 Task: Create a due date automation trigger when advanced on, on the tuesday of the week before a card is due add dates due this month at 11:00 AM.
Action: Mouse moved to (871, 251)
Screenshot: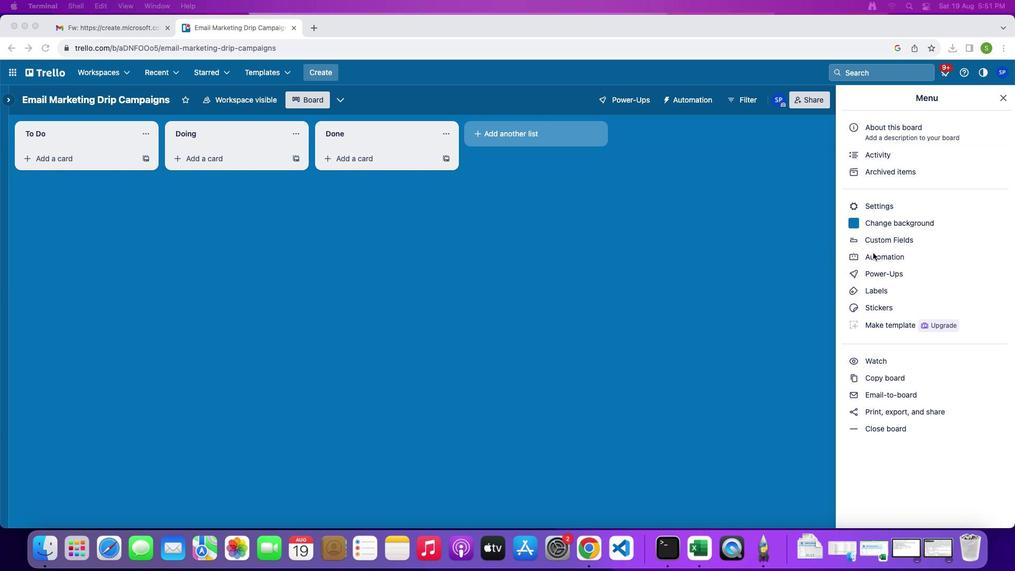 
Action: Mouse pressed left at (871, 251)
Screenshot: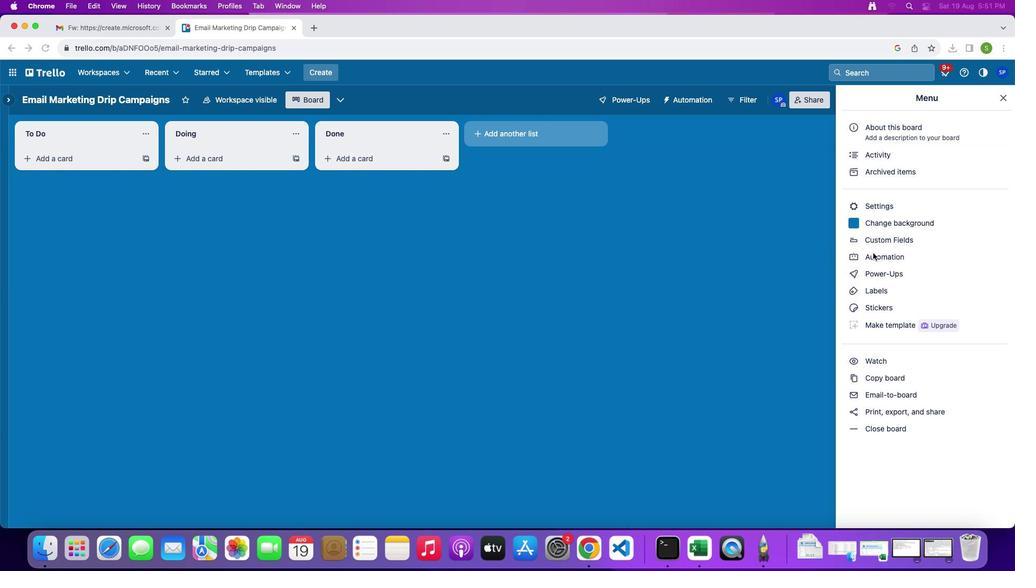 
Action: Mouse pressed left at (871, 251)
Screenshot: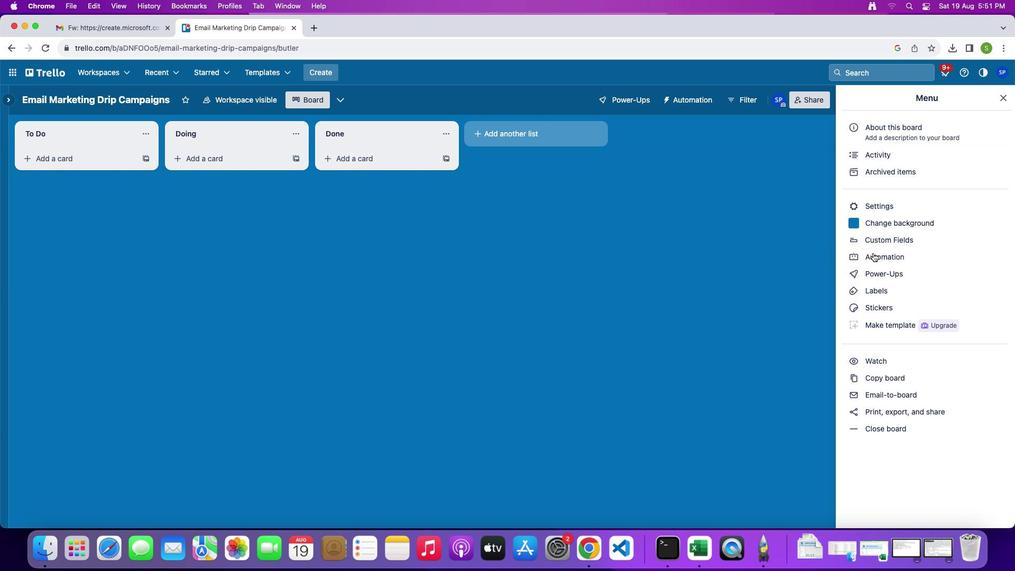 
Action: Mouse moved to (51, 233)
Screenshot: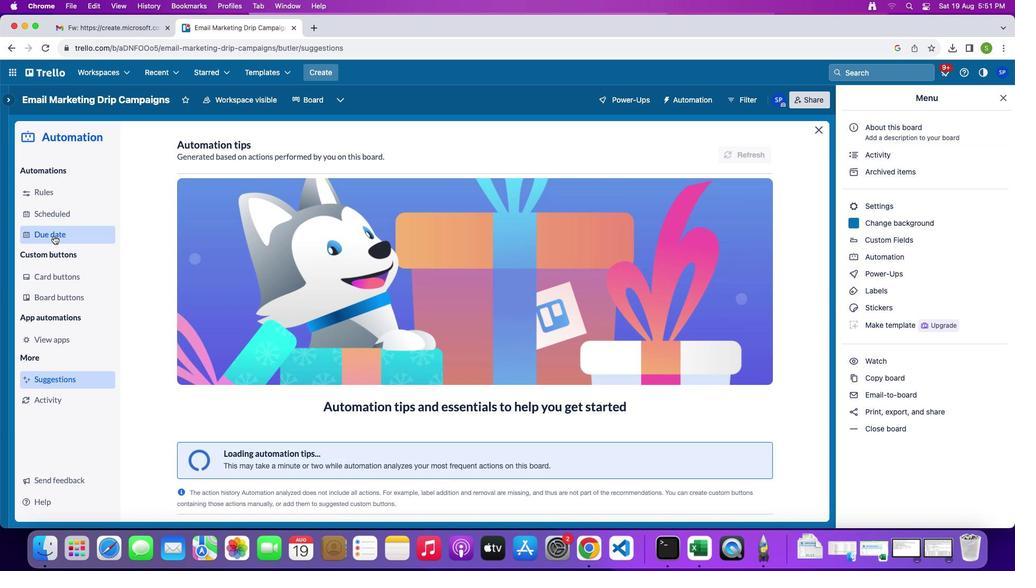 
Action: Mouse pressed left at (51, 233)
Screenshot: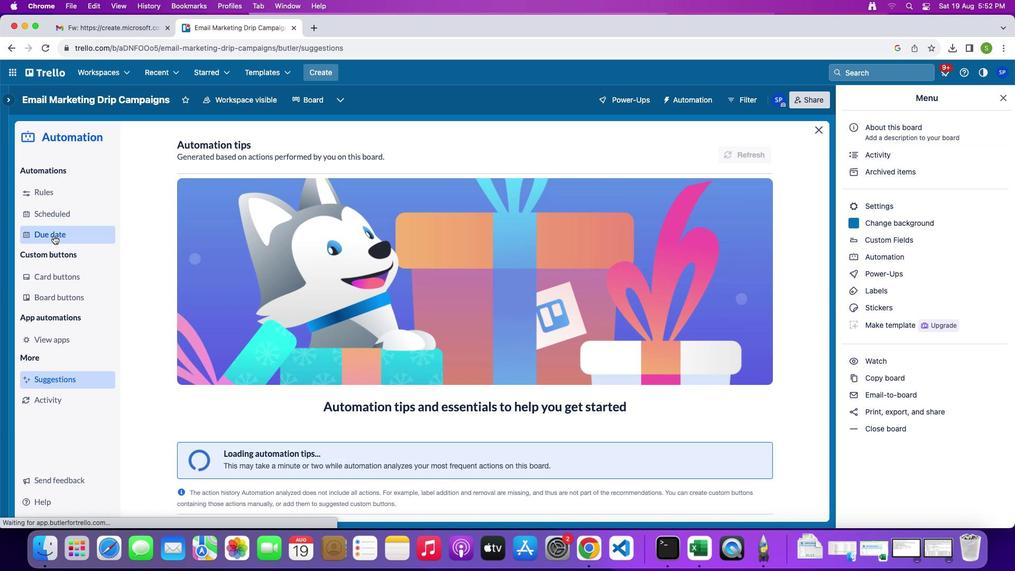 
Action: Mouse moved to (717, 152)
Screenshot: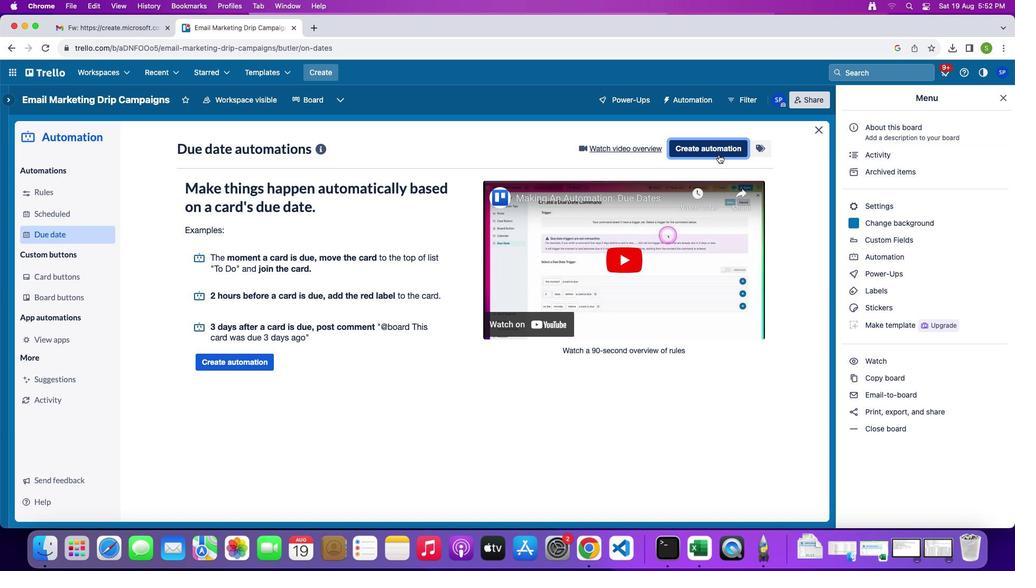 
Action: Mouse pressed left at (717, 152)
Screenshot: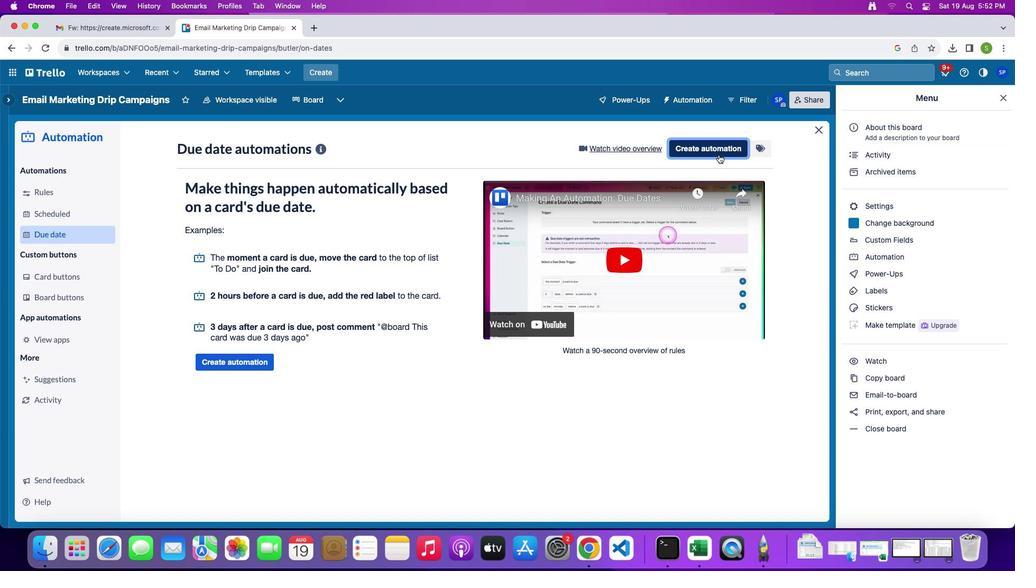 
Action: Mouse moved to (407, 248)
Screenshot: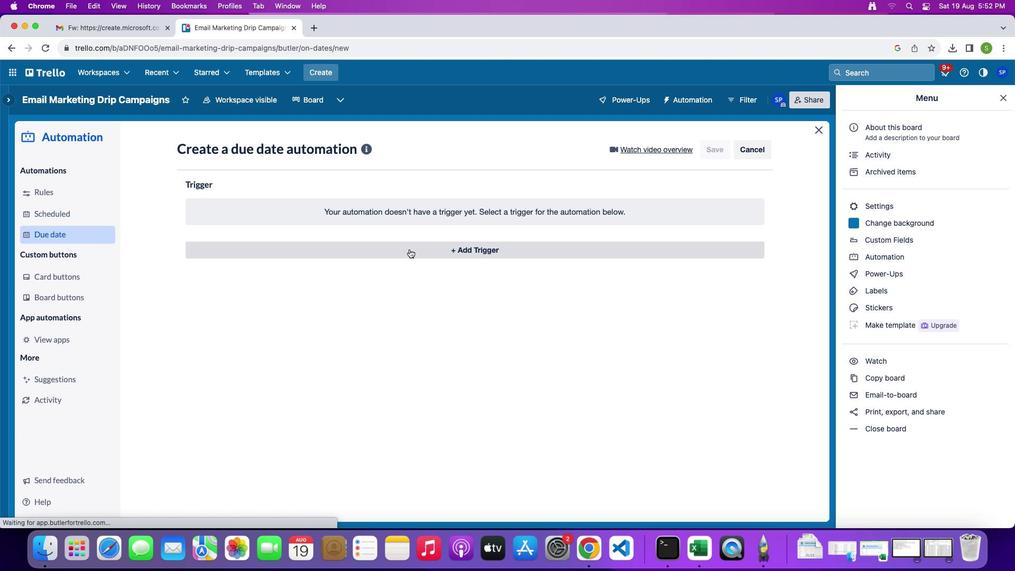 
Action: Mouse pressed left at (407, 248)
Screenshot: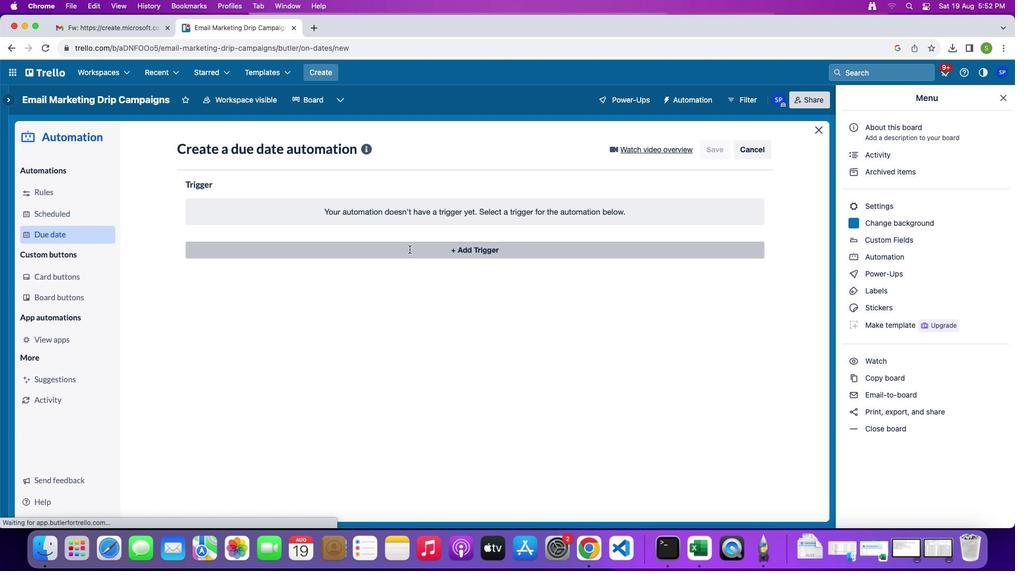
Action: Mouse moved to (231, 439)
Screenshot: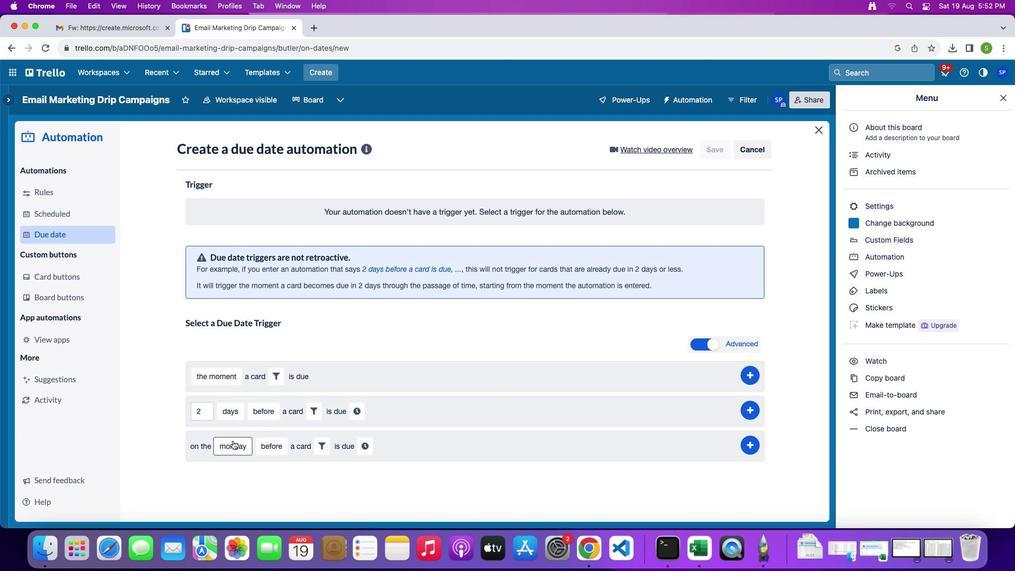 
Action: Mouse pressed left at (231, 439)
Screenshot: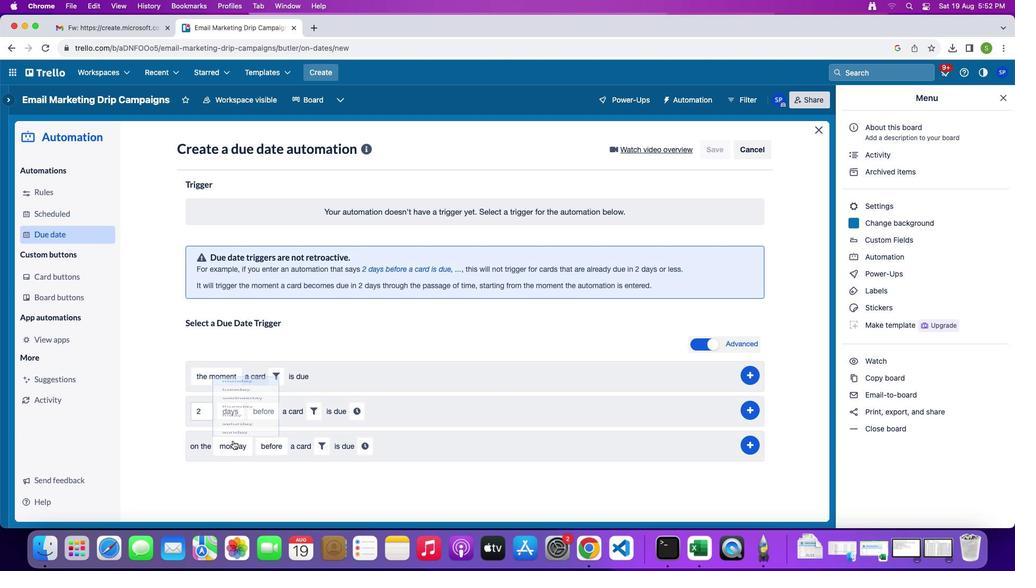 
Action: Mouse moved to (250, 320)
Screenshot: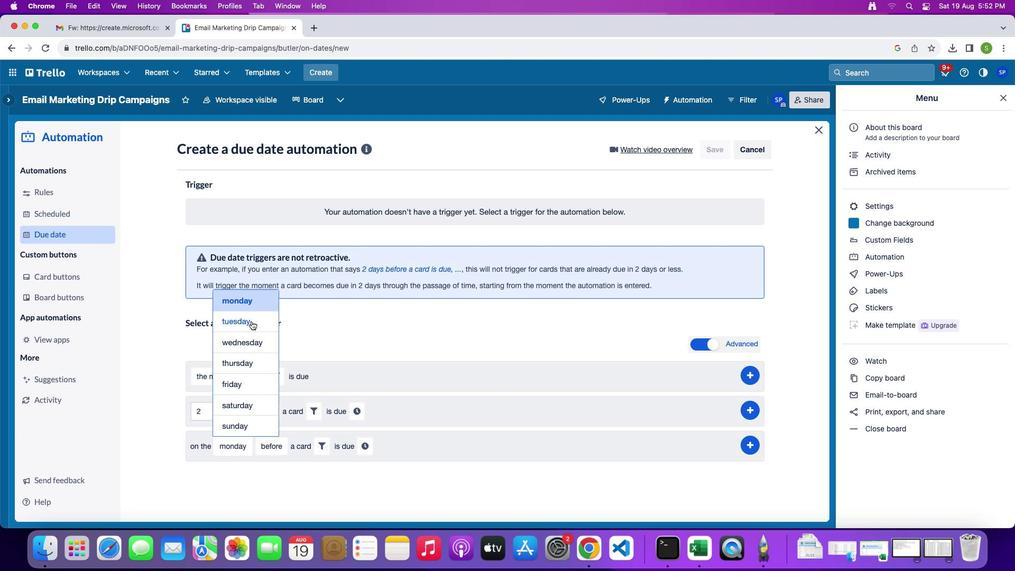 
Action: Mouse pressed left at (250, 320)
Screenshot: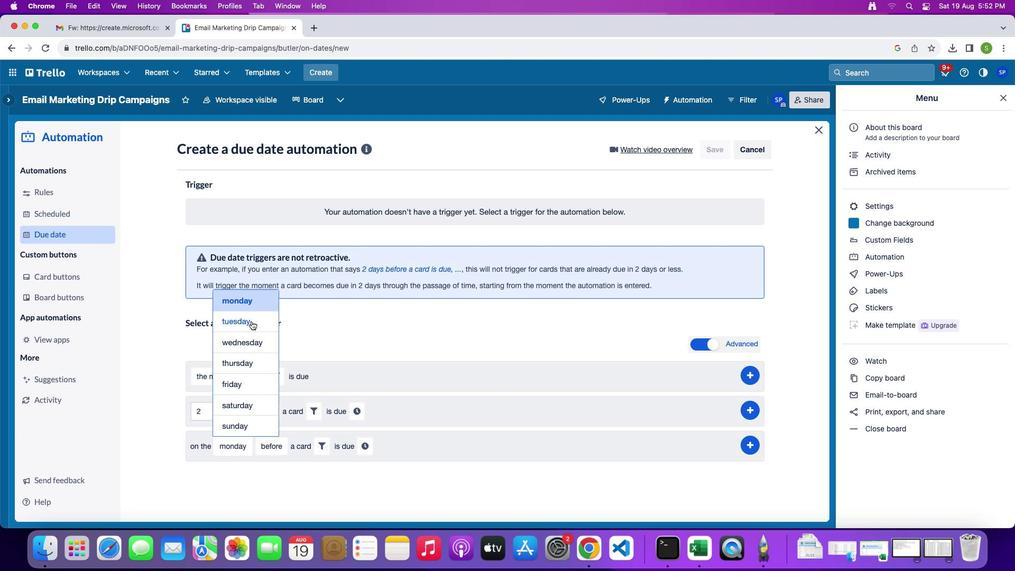 
Action: Mouse moved to (263, 447)
Screenshot: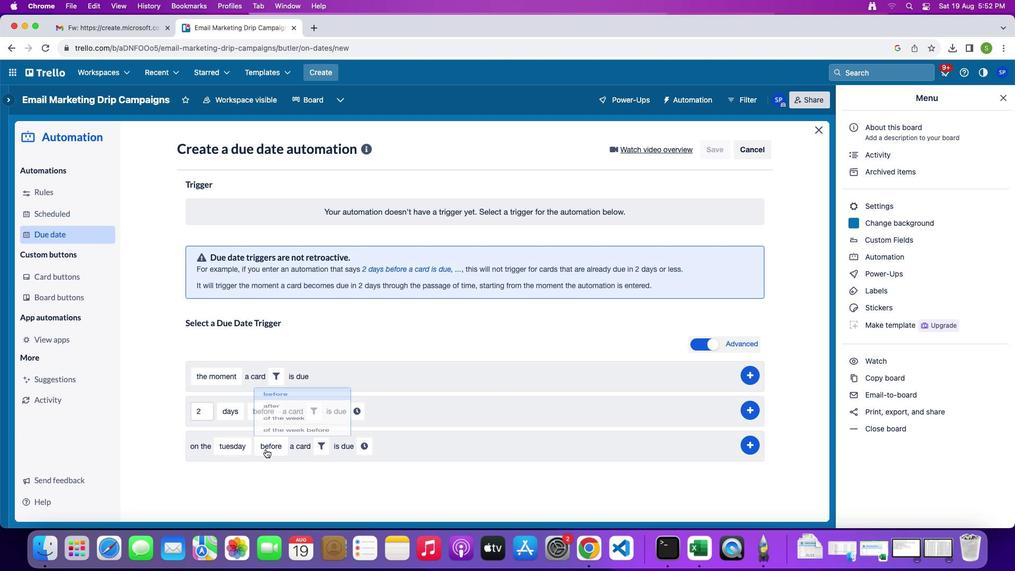 
Action: Mouse pressed left at (263, 447)
Screenshot: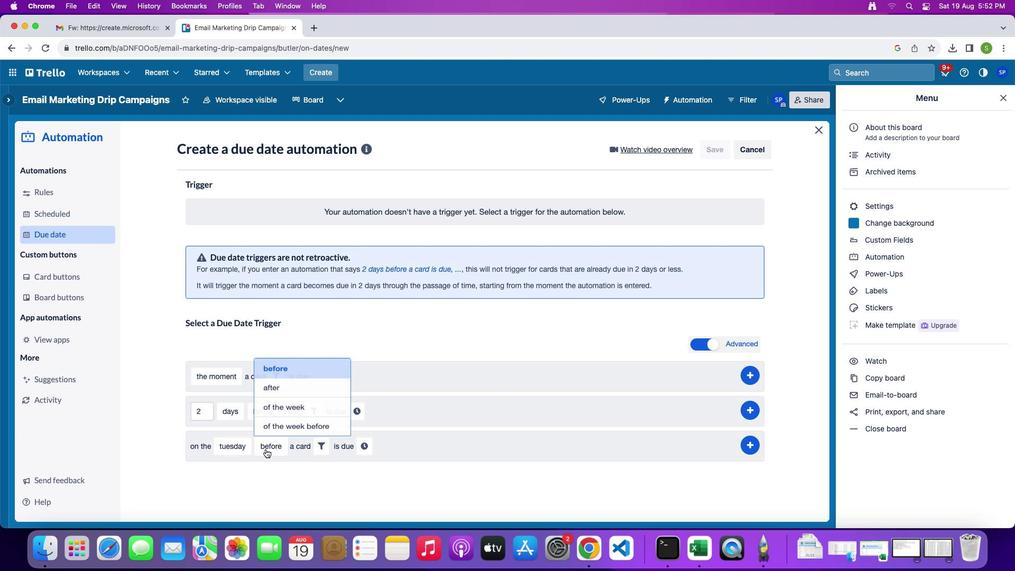 
Action: Mouse moved to (269, 428)
Screenshot: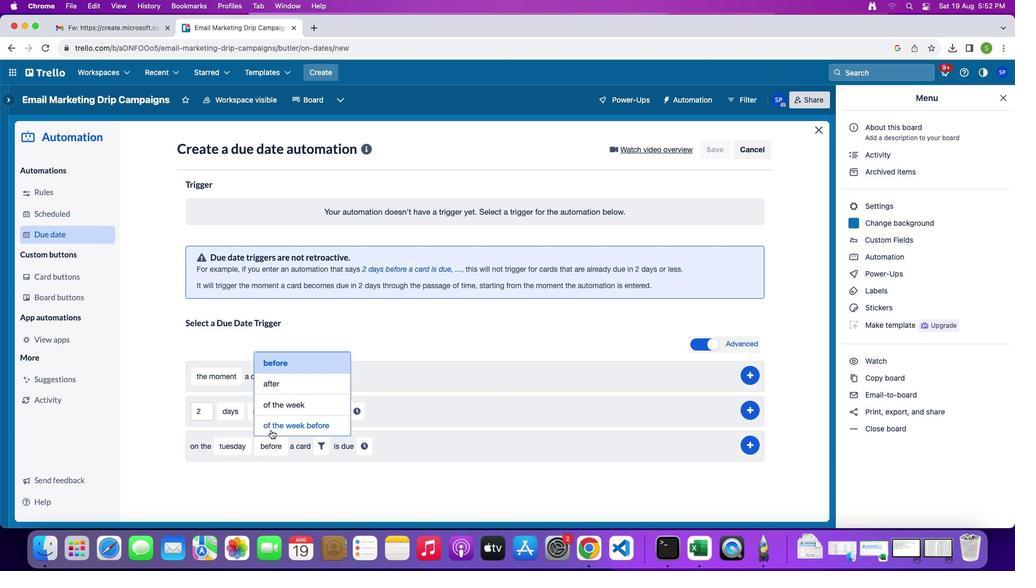 
Action: Mouse pressed left at (269, 428)
Screenshot: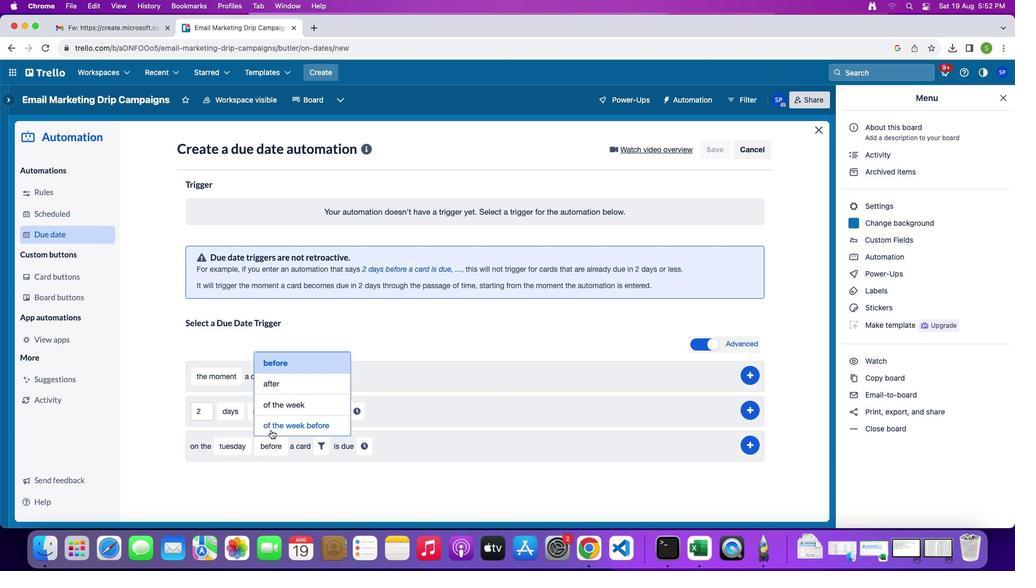 
Action: Mouse moved to (356, 442)
Screenshot: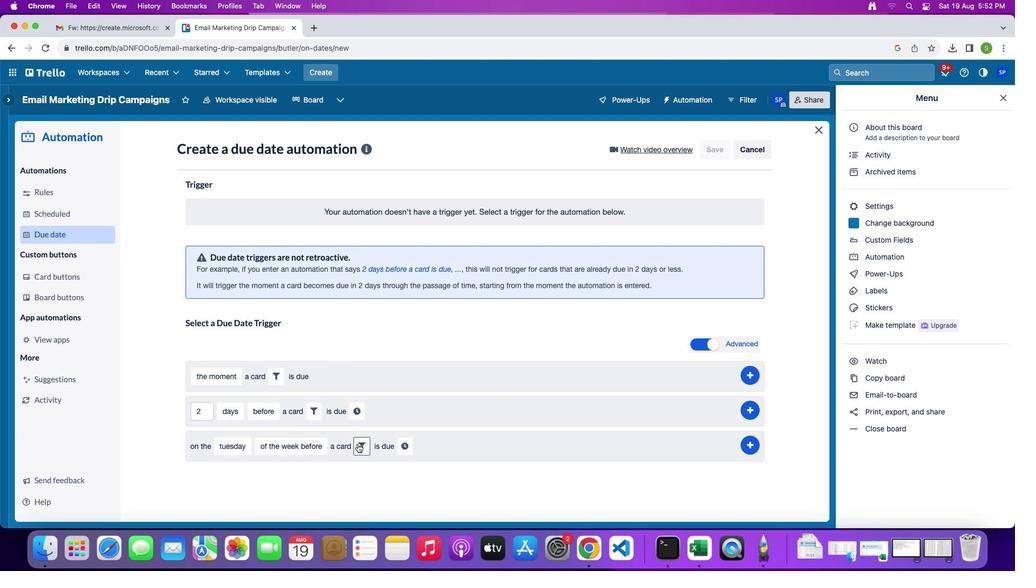 
Action: Mouse pressed left at (356, 442)
Screenshot: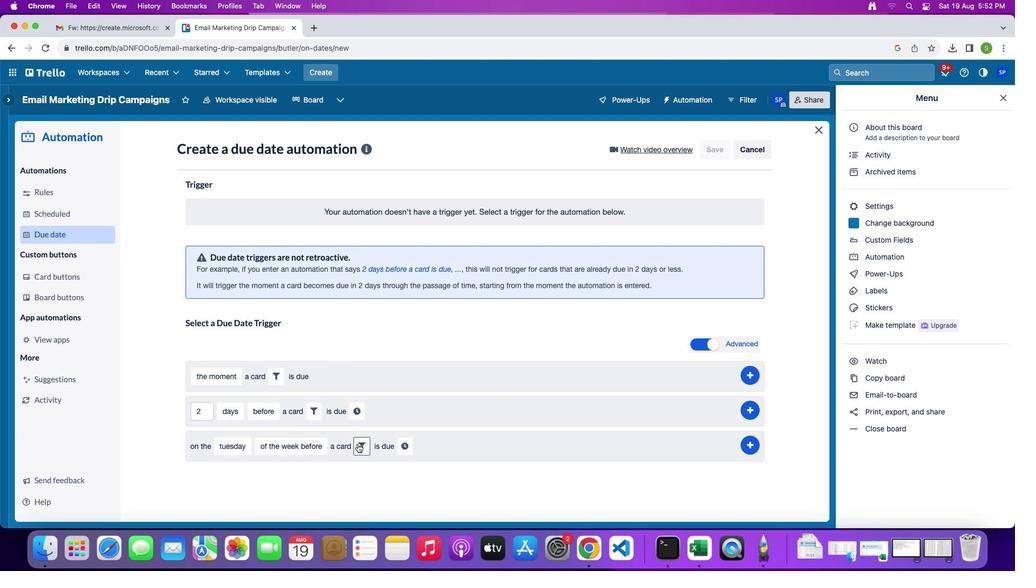 
Action: Mouse moved to (411, 481)
Screenshot: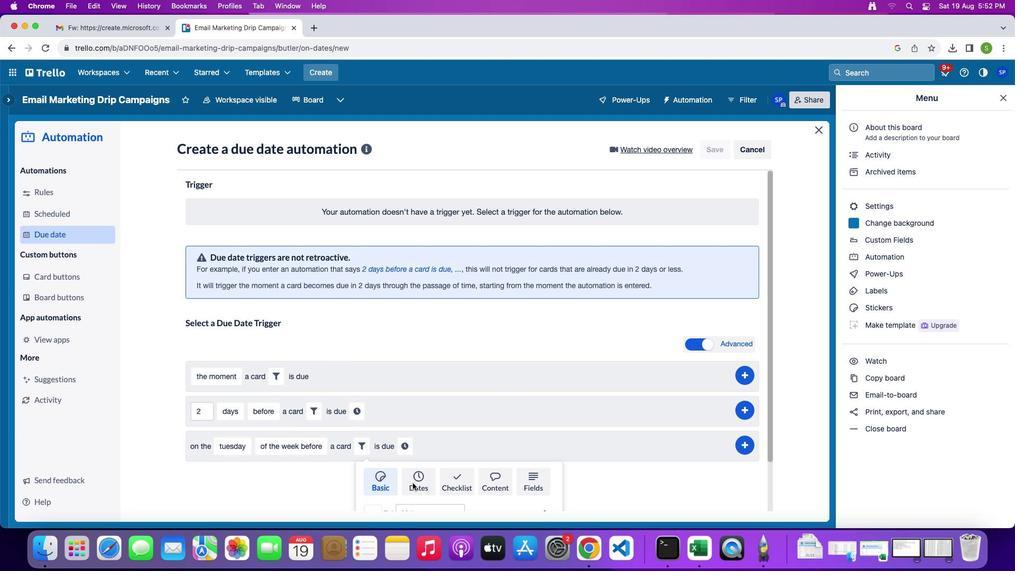 
Action: Mouse pressed left at (411, 481)
Screenshot: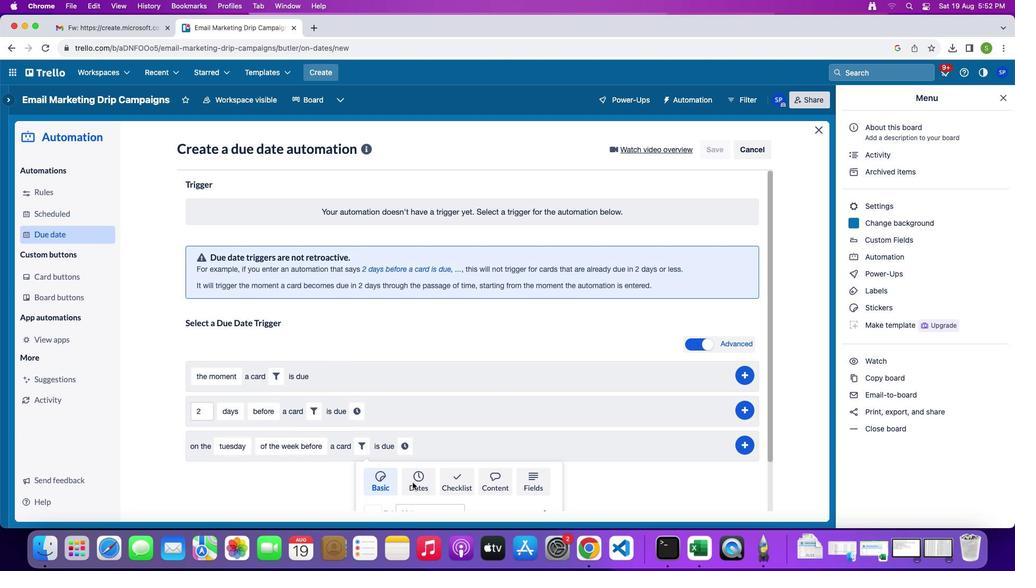 
Action: Mouse moved to (330, 477)
Screenshot: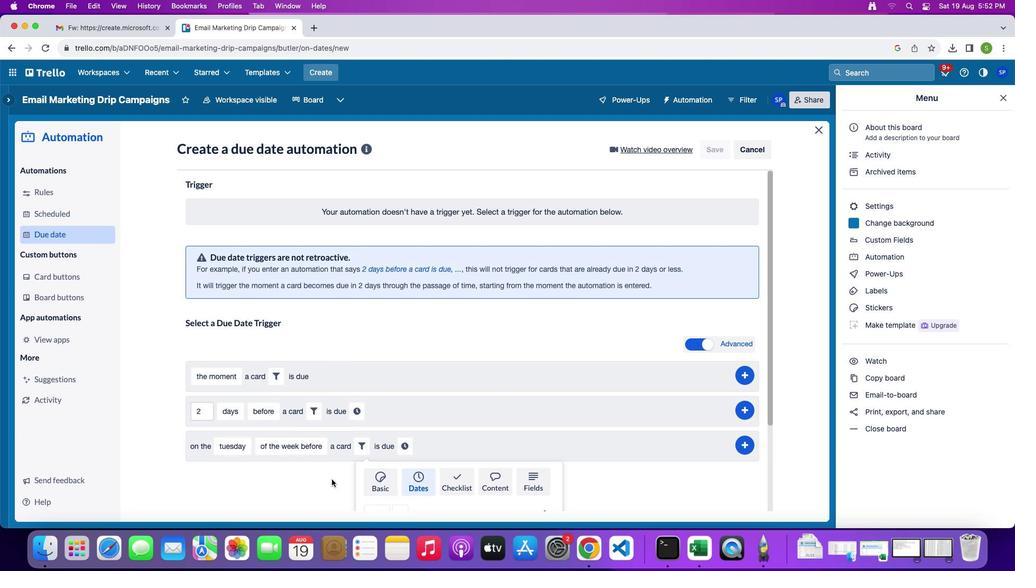
Action: Mouse scrolled (330, 477) with delta (-1, -1)
Screenshot: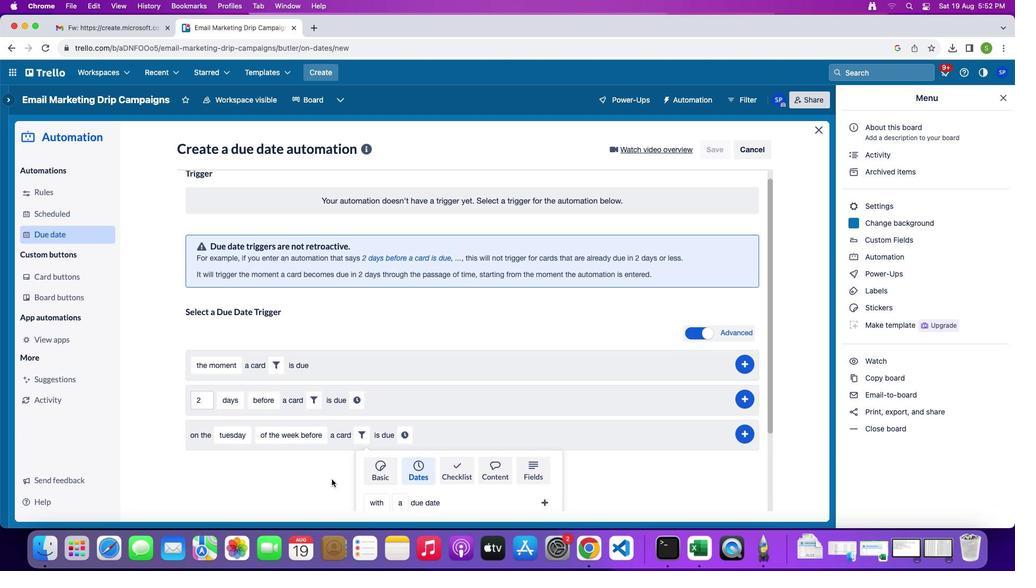 
Action: Mouse scrolled (330, 477) with delta (-1, -1)
Screenshot: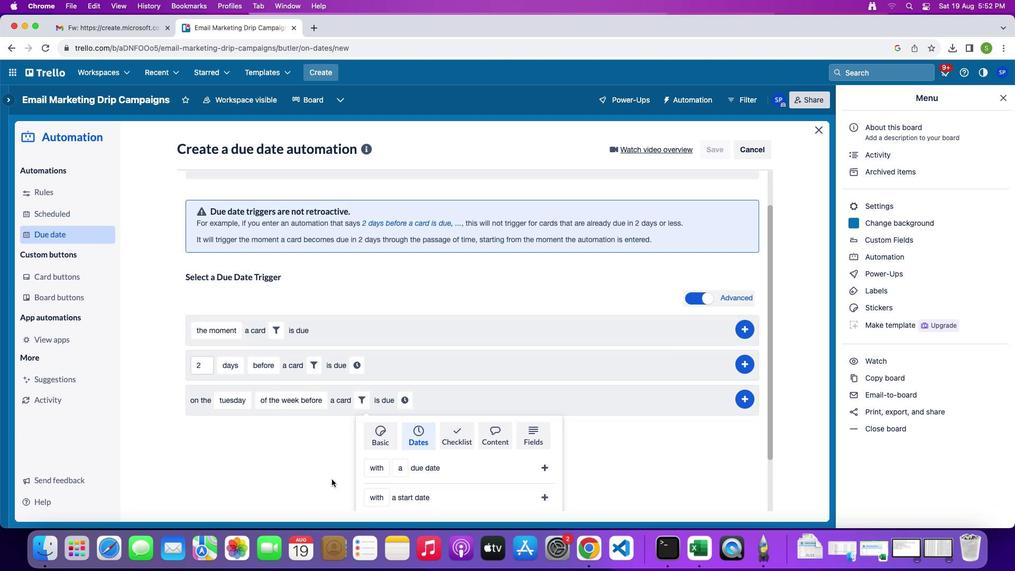 
Action: Mouse scrolled (330, 477) with delta (-1, -2)
Screenshot: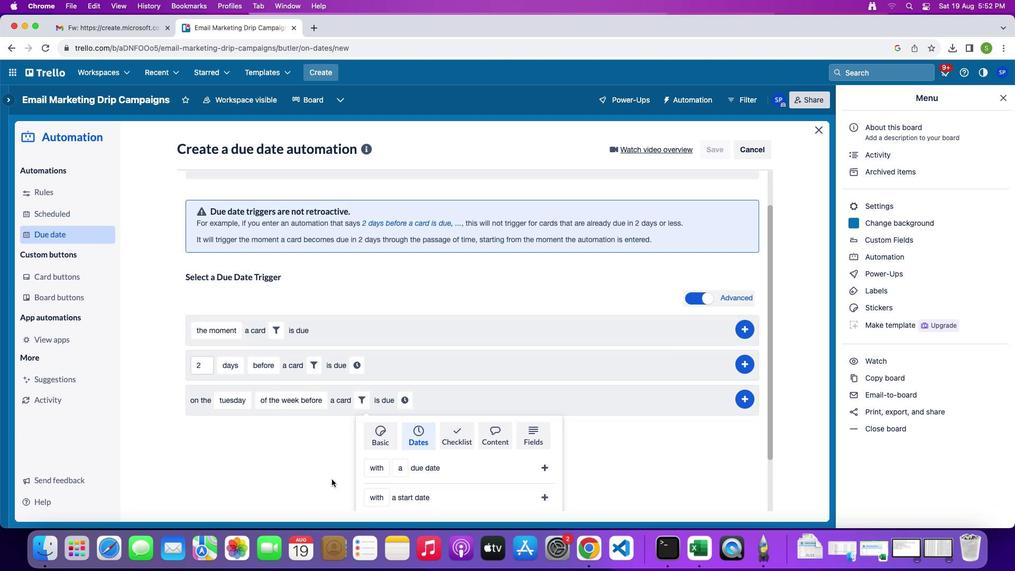 
Action: Mouse scrolled (330, 477) with delta (-1, -3)
Screenshot: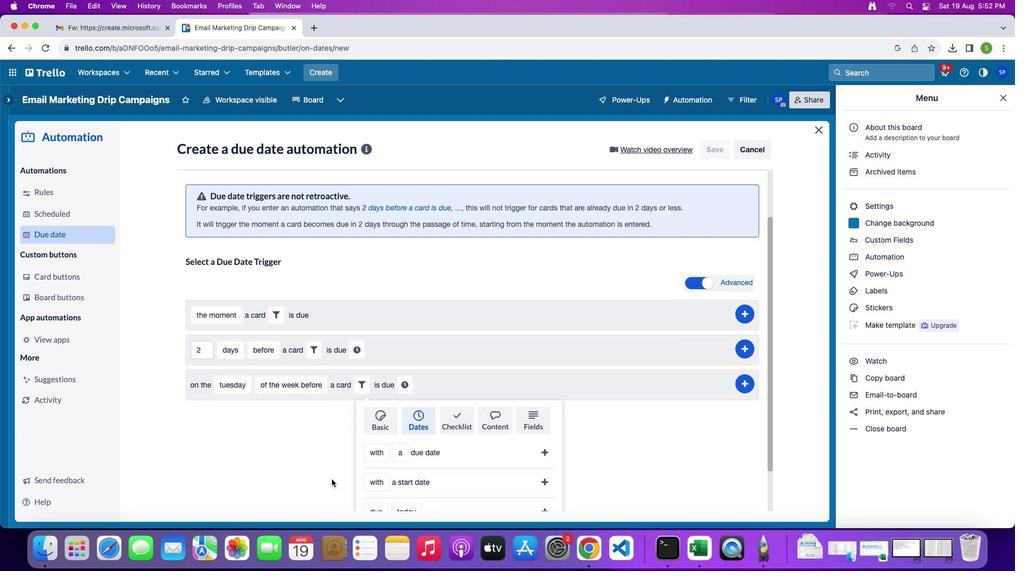 
Action: Mouse scrolled (330, 477) with delta (-1, -1)
Screenshot: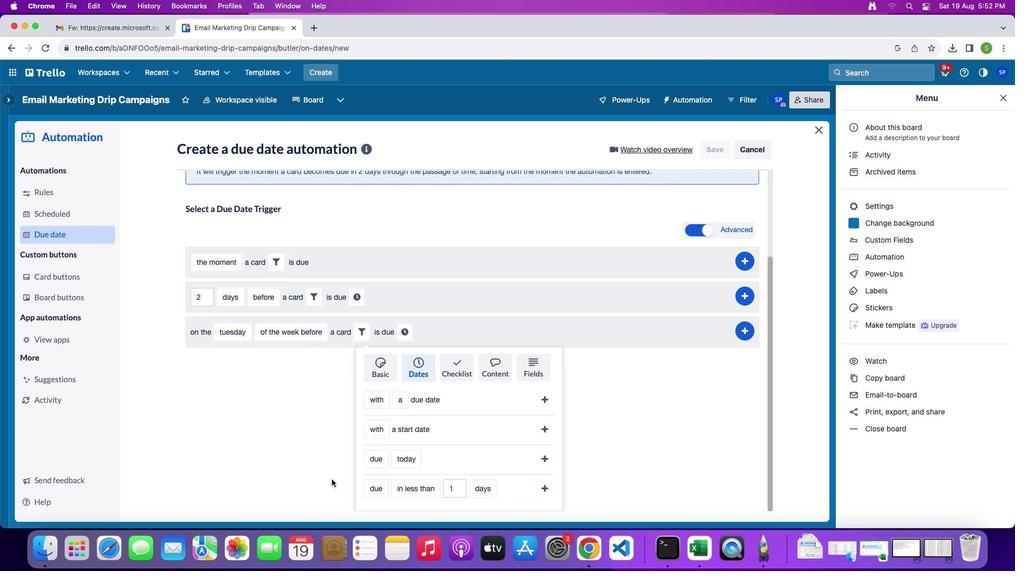 
Action: Mouse scrolled (330, 477) with delta (-1, -1)
Screenshot: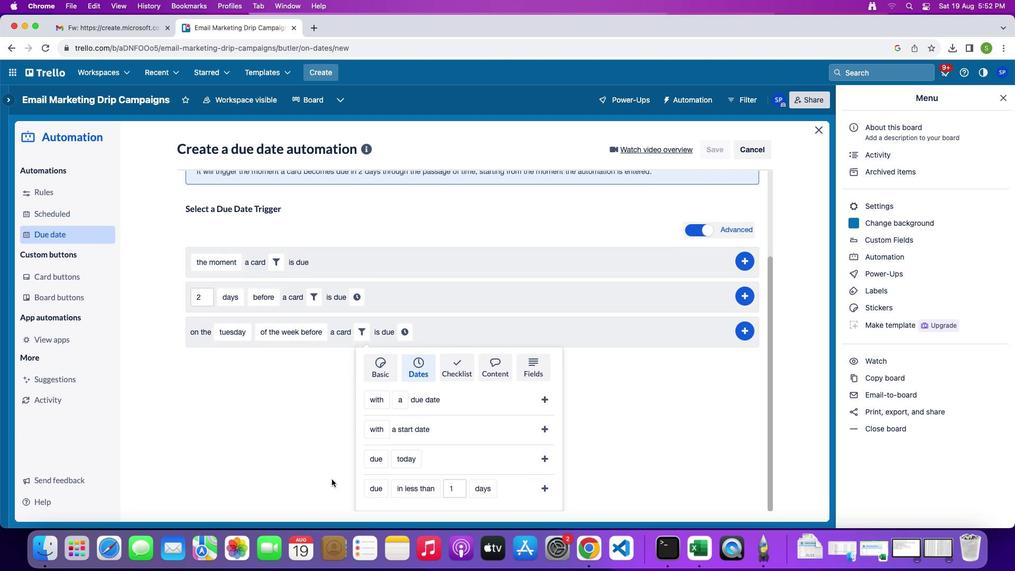 
Action: Mouse scrolled (330, 477) with delta (-1, -2)
Screenshot: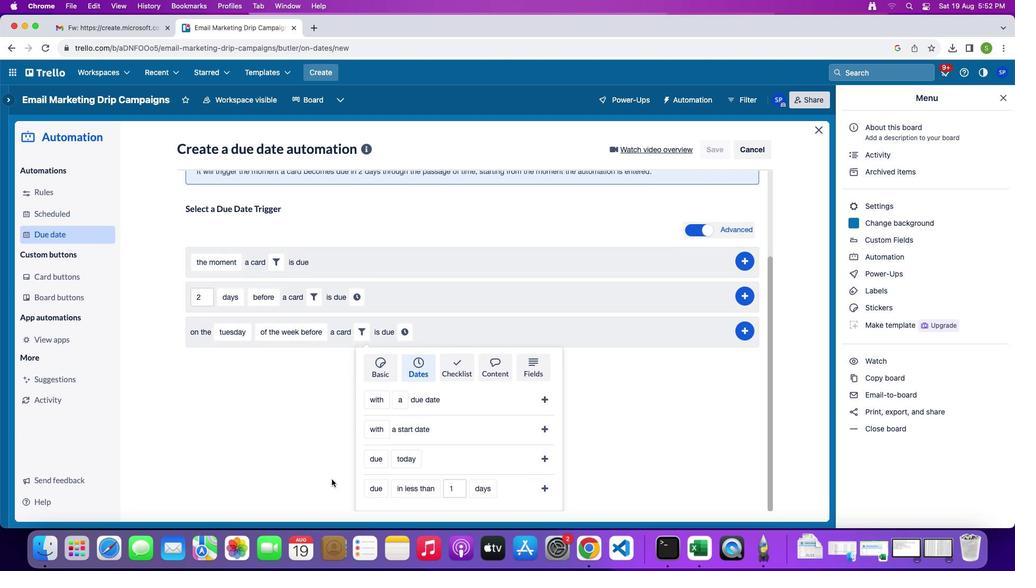 
Action: Mouse moved to (378, 454)
Screenshot: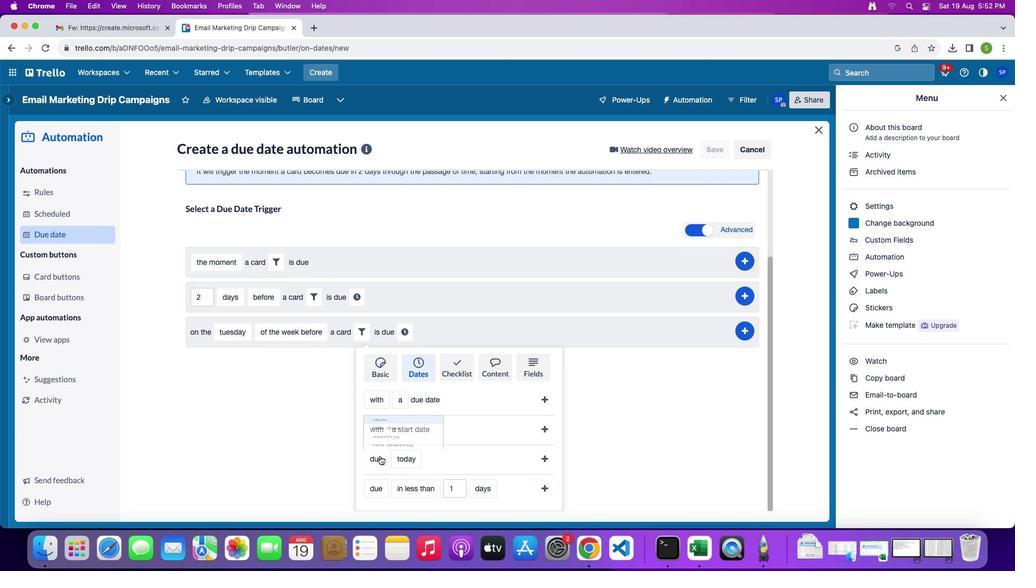
Action: Mouse pressed left at (378, 454)
Screenshot: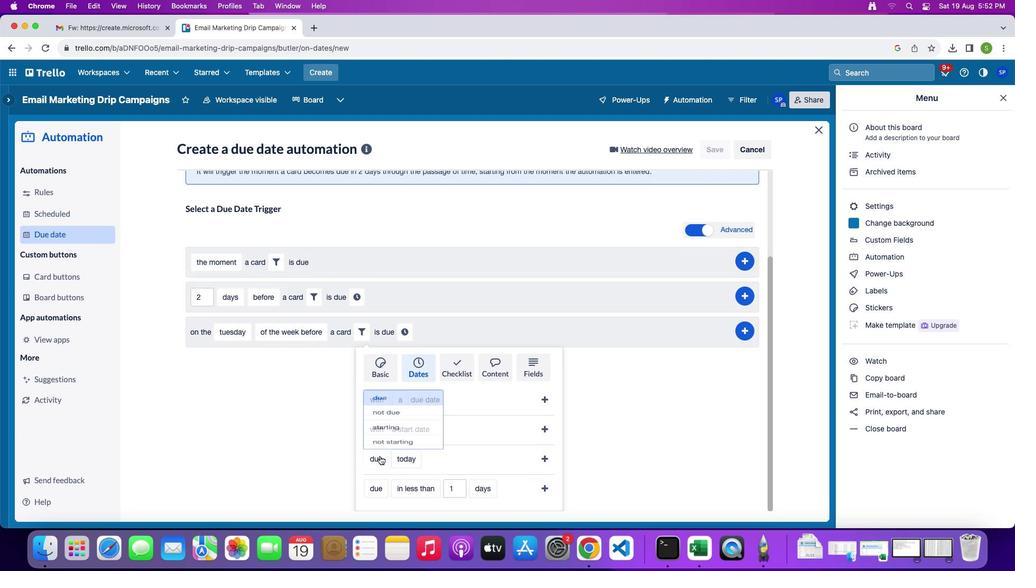 
Action: Mouse moved to (397, 377)
Screenshot: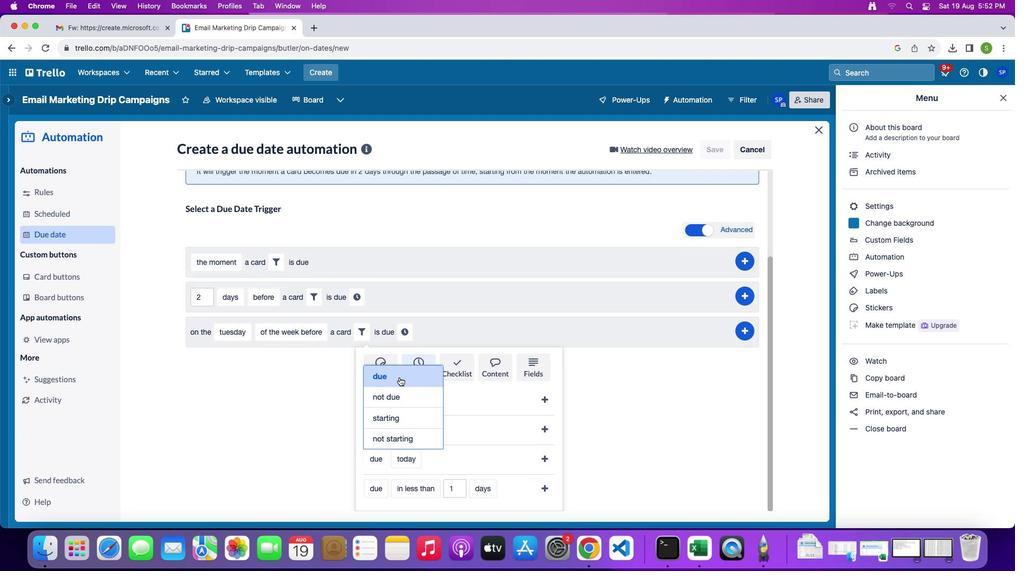 
Action: Mouse pressed left at (397, 377)
Screenshot: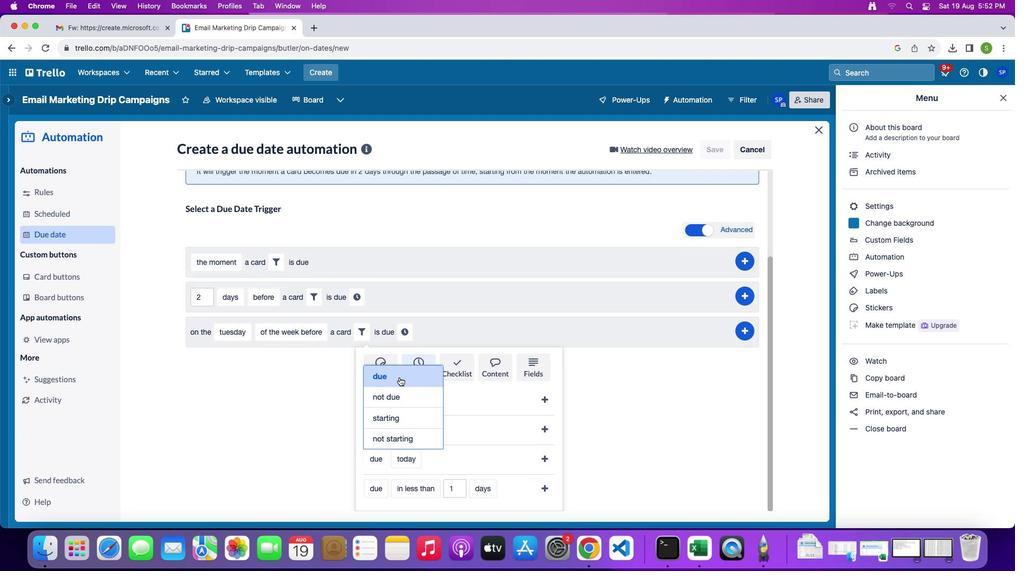 
Action: Mouse moved to (402, 455)
Screenshot: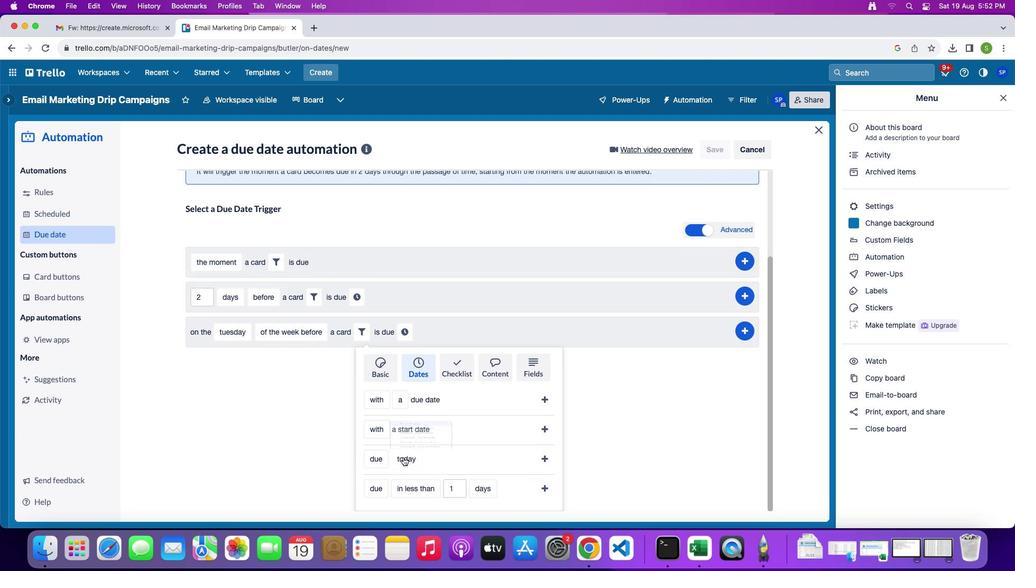 
Action: Mouse pressed left at (402, 455)
Screenshot: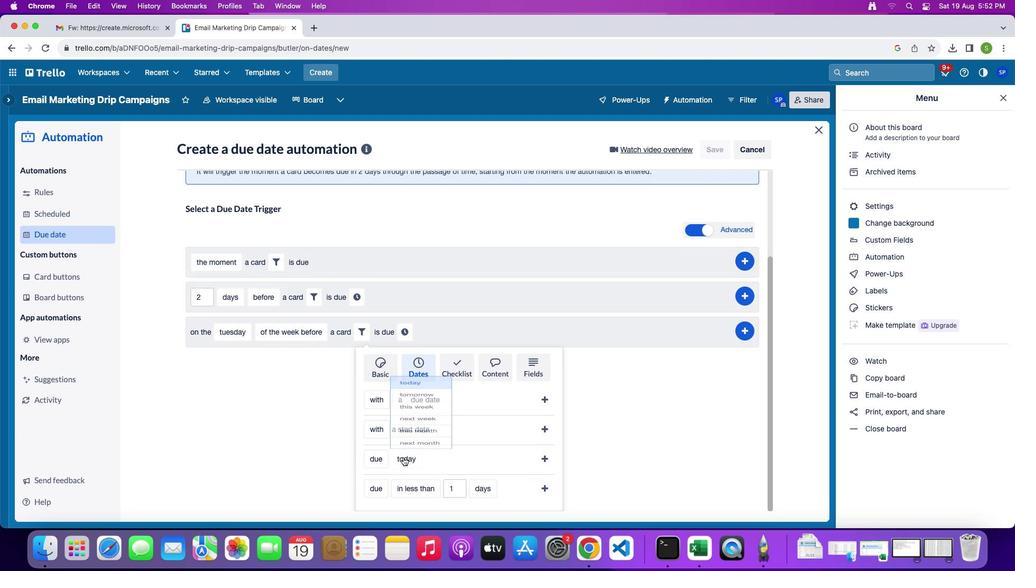 
Action: Mouse moved to (415, 416)
Screenshot: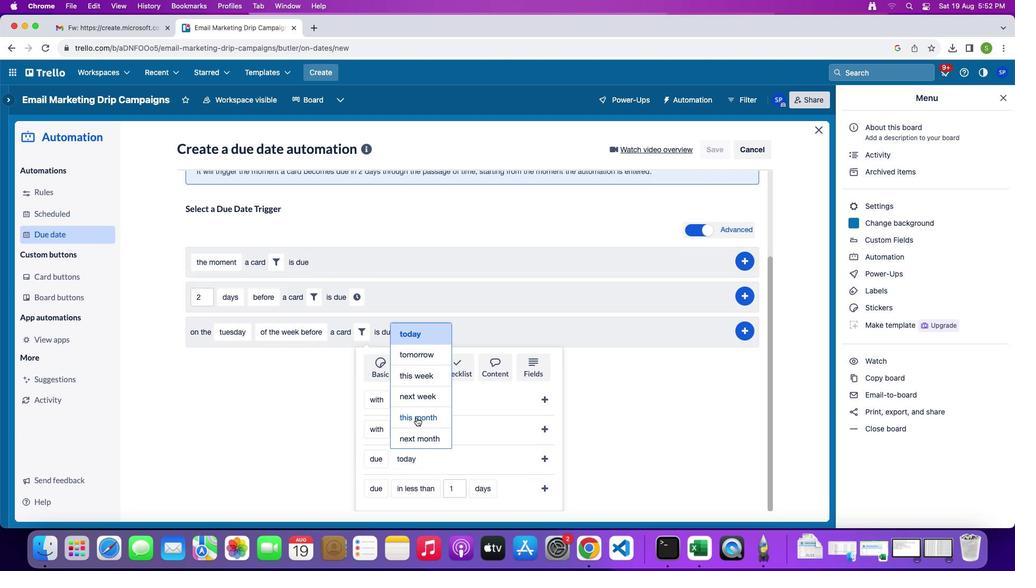 
Action: Mouse pressed left at (415, 416)
Screenshot: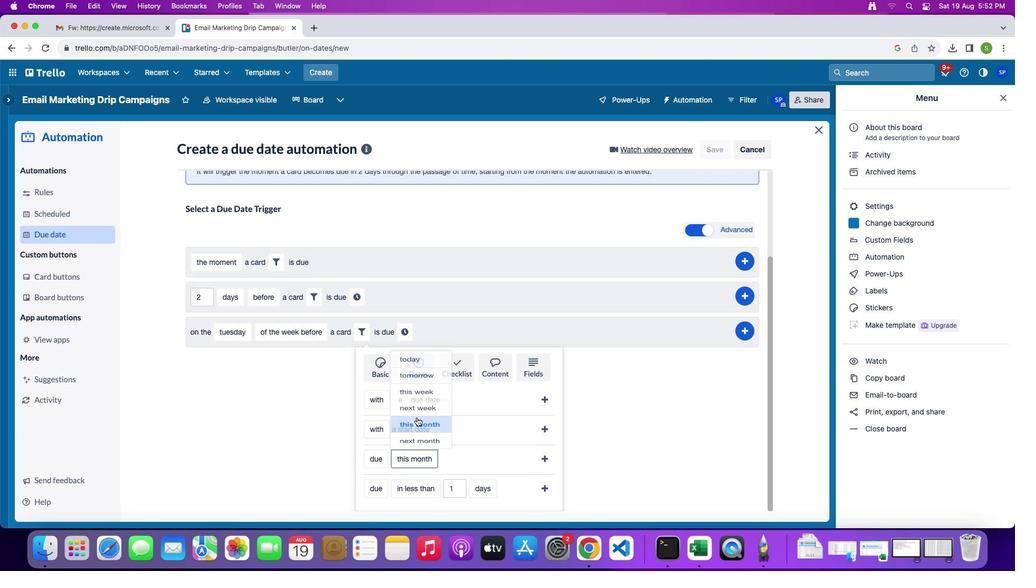 
Action: Mouse moved to (544, 453)
Screenshot: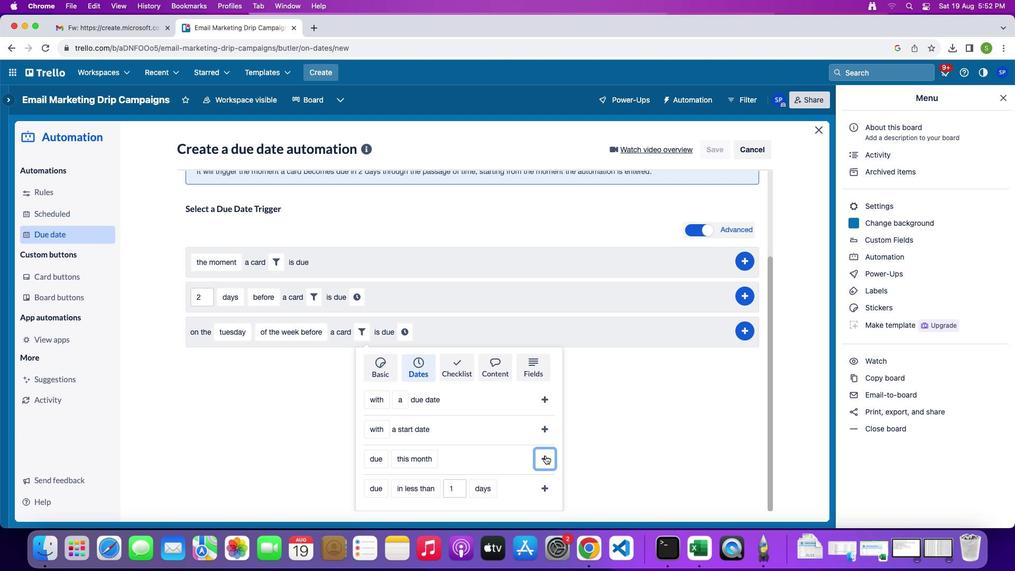 
Action: Mouse pressed left at (544, 453)
Screenshot: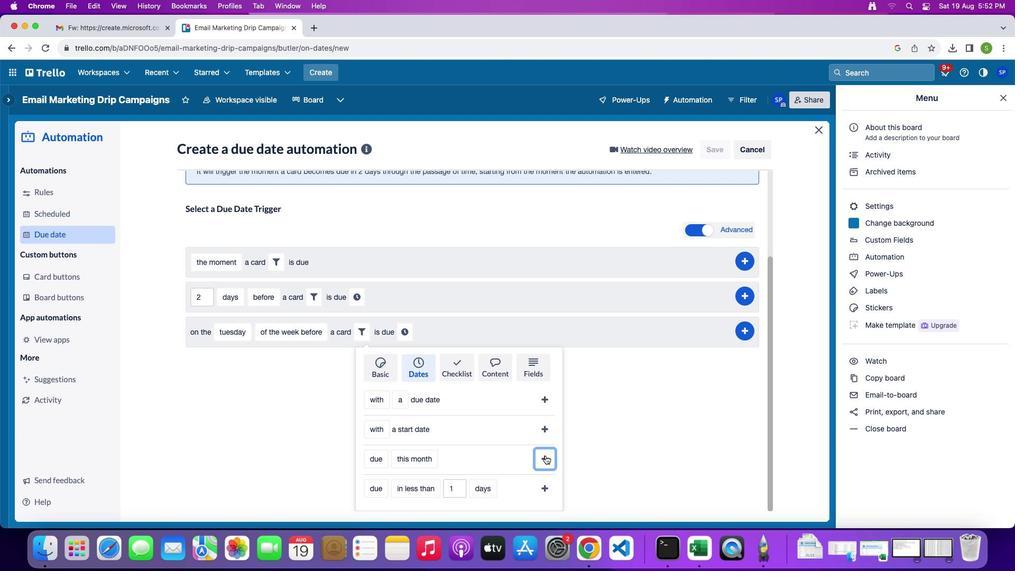 
Action: Mouse moved to (472, 441)
Screenshot: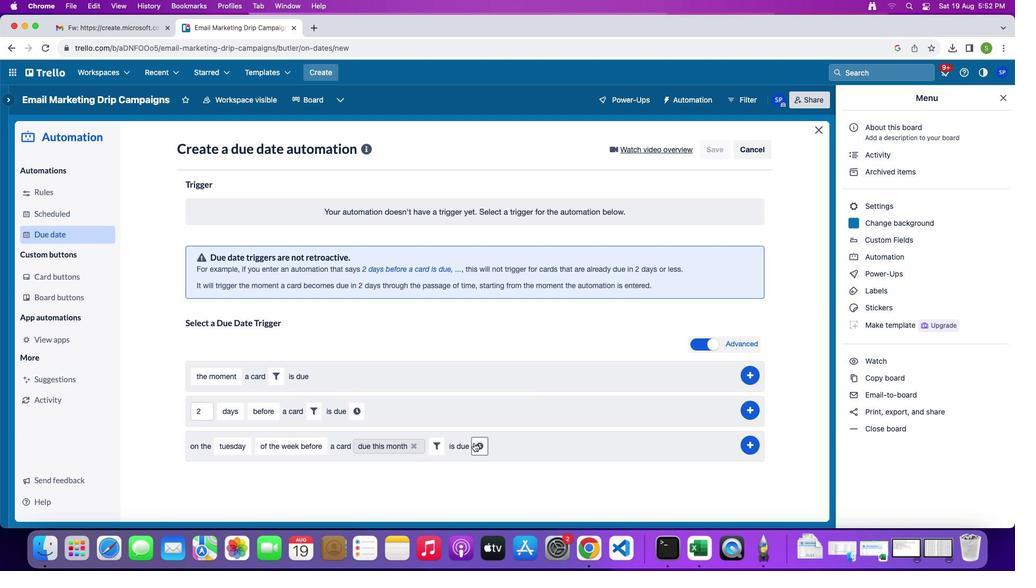 
Action: Mouse pressed left at (472, 441)
Screenshot: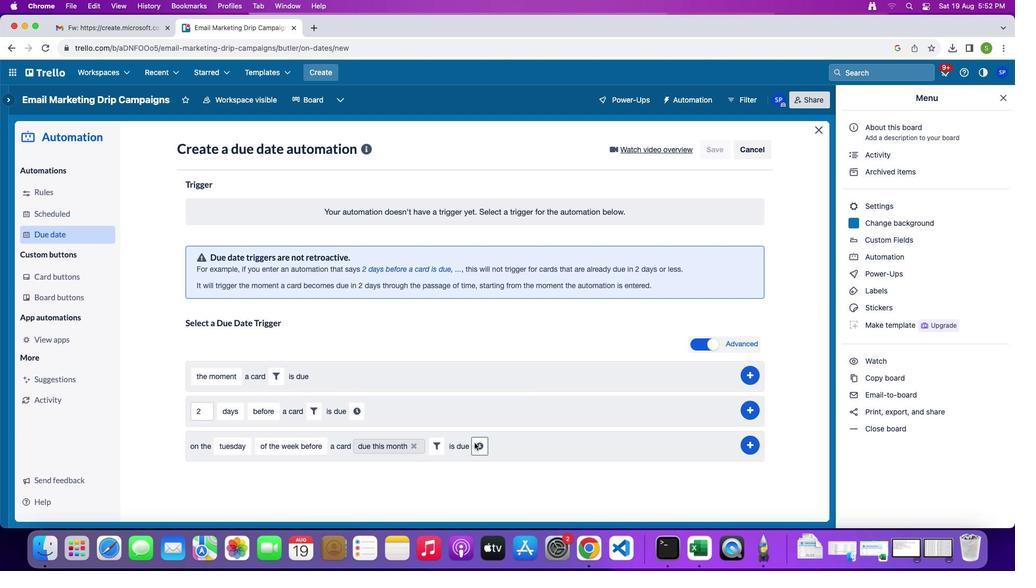 
Action: Mouse moved to (502, 447)
Screenshot: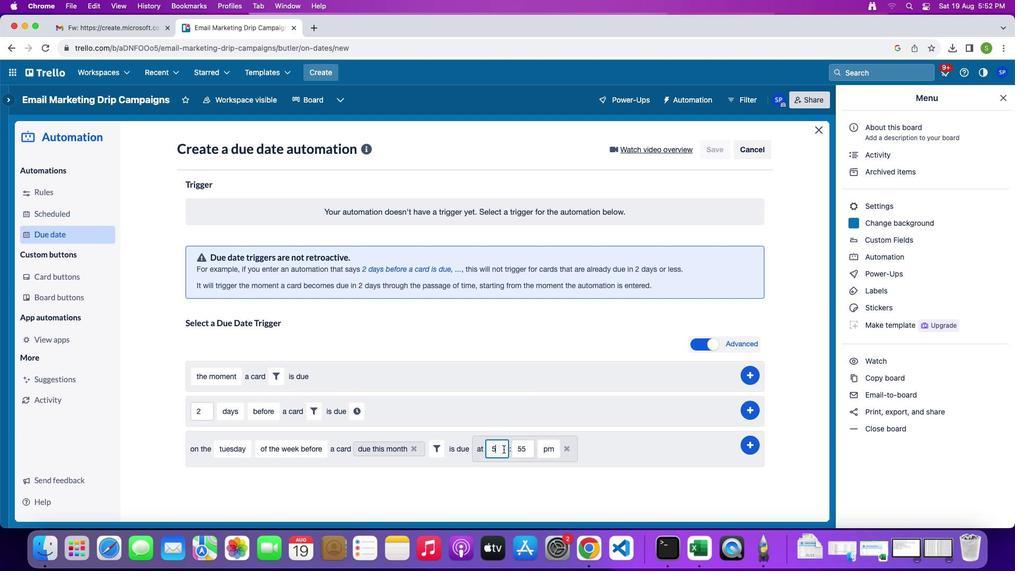 
Action: Mouse pressed left at (502, 447)
Screenshot: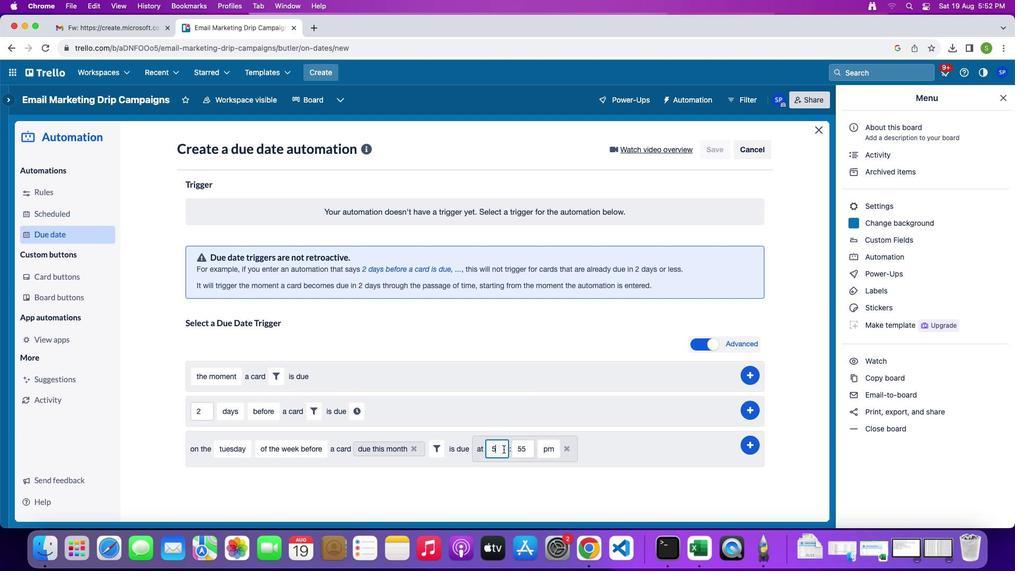 
Action: Key pressed Key.backspace'1''1'
Screenshot: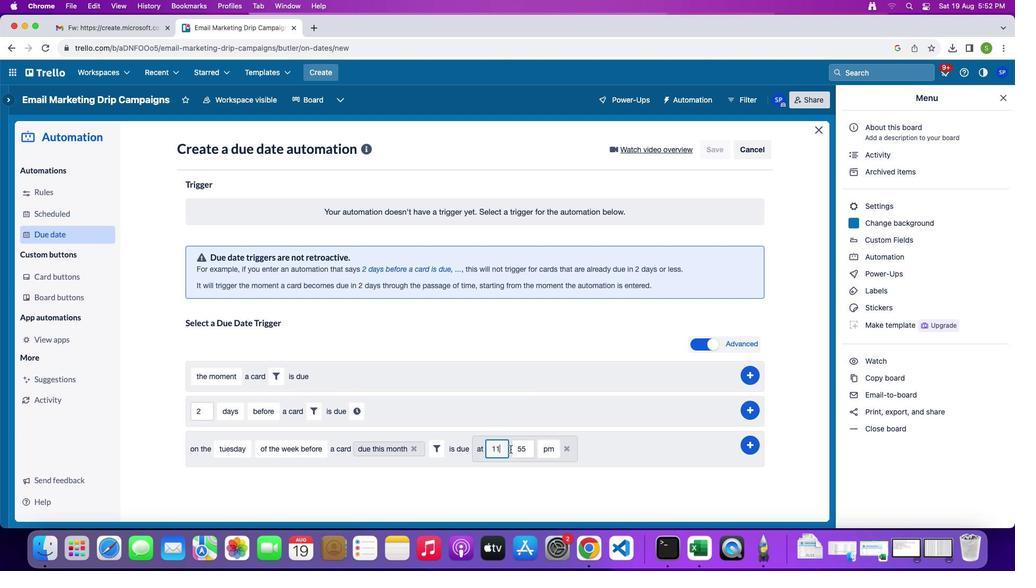 
Action: Mouse moved to (531, 447)
Screenshot: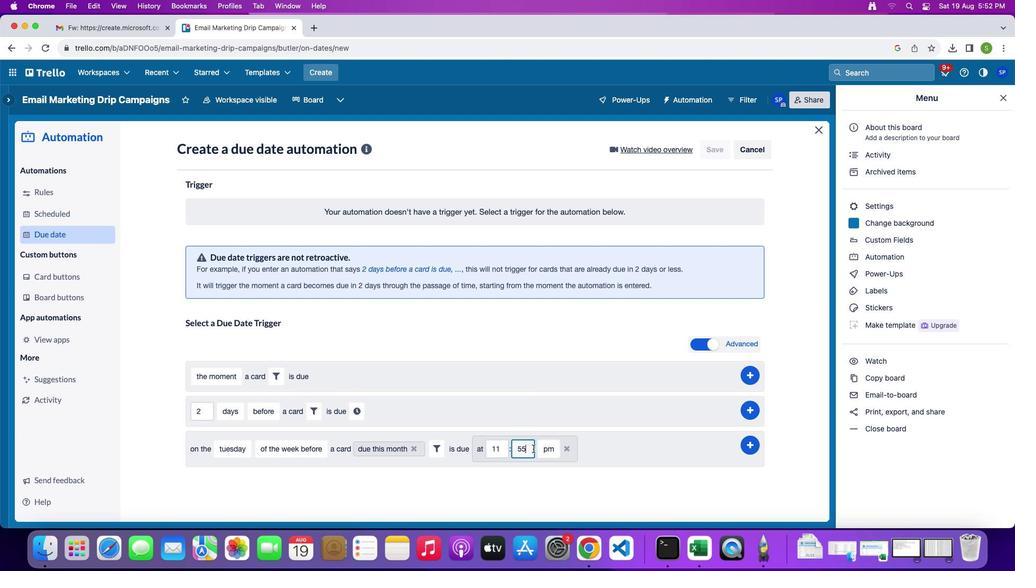 
Action: Mouse pressed left at (531, 447)
Screenshot: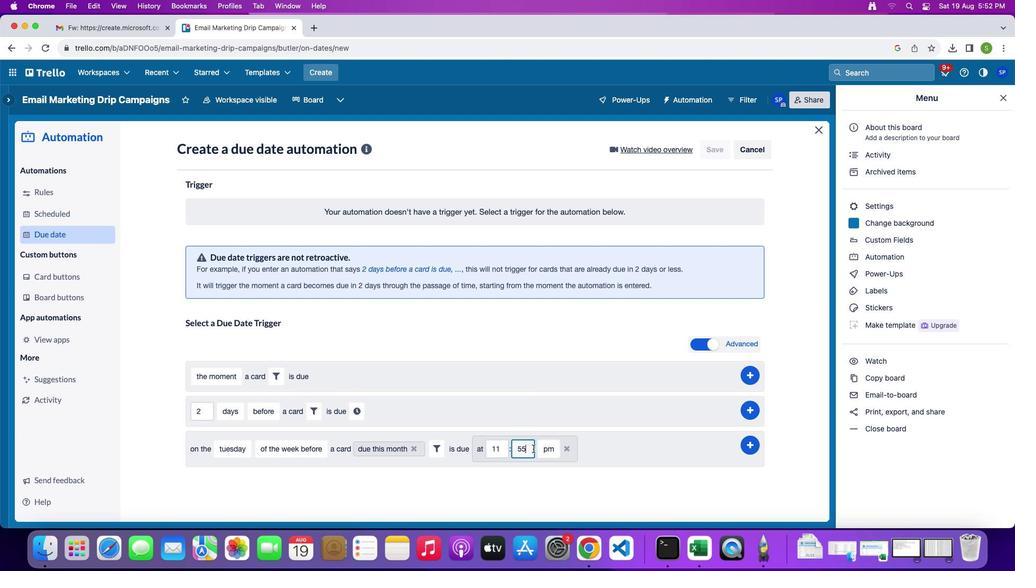 
Action: Mouse moved to (531, 447)
Screenshot: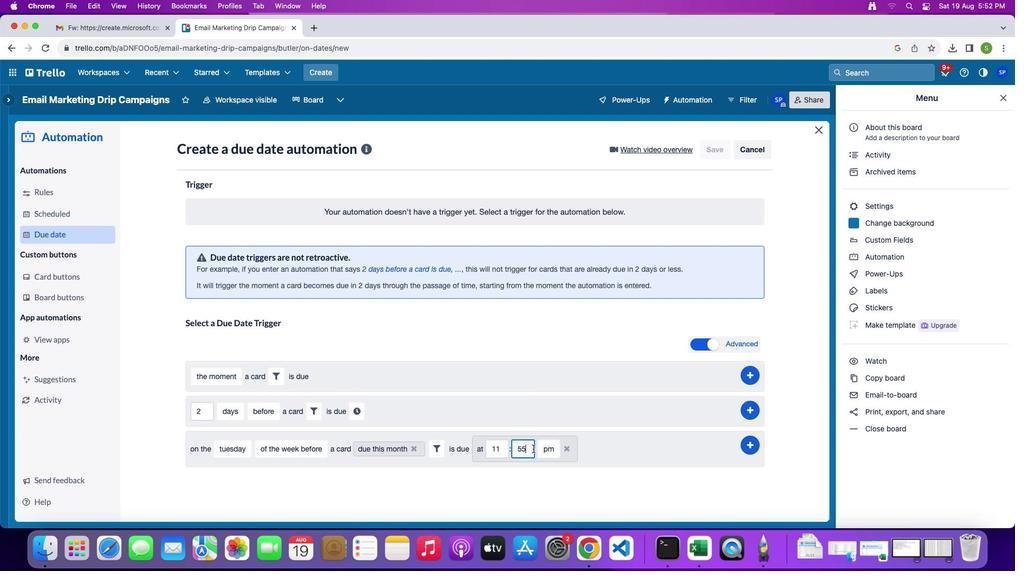 
Action: Key pressed Key.backspaceKey.backspace'0''0'
Screenshot: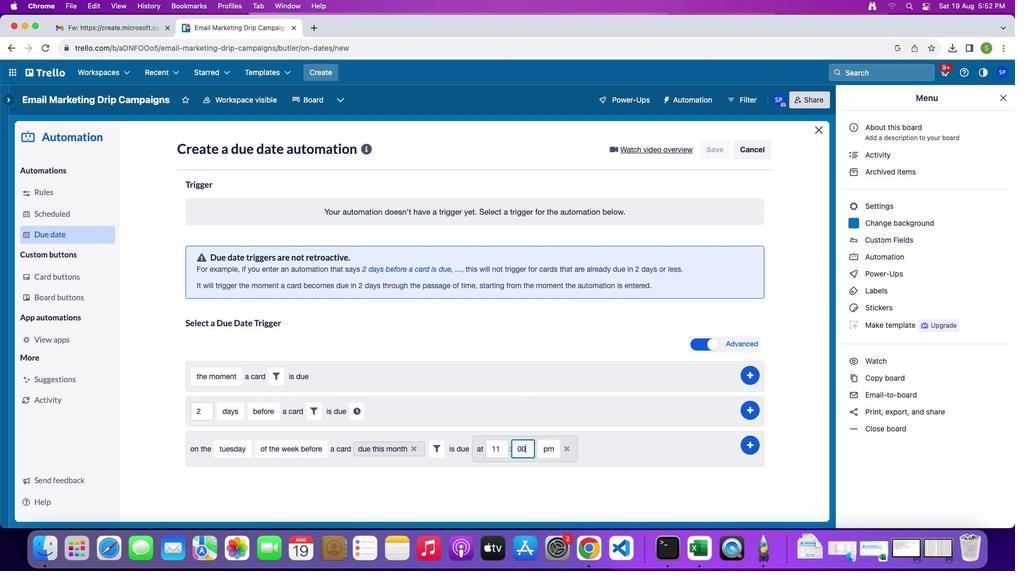 
Action: Mouse moved to (546, 445)
Screenshot: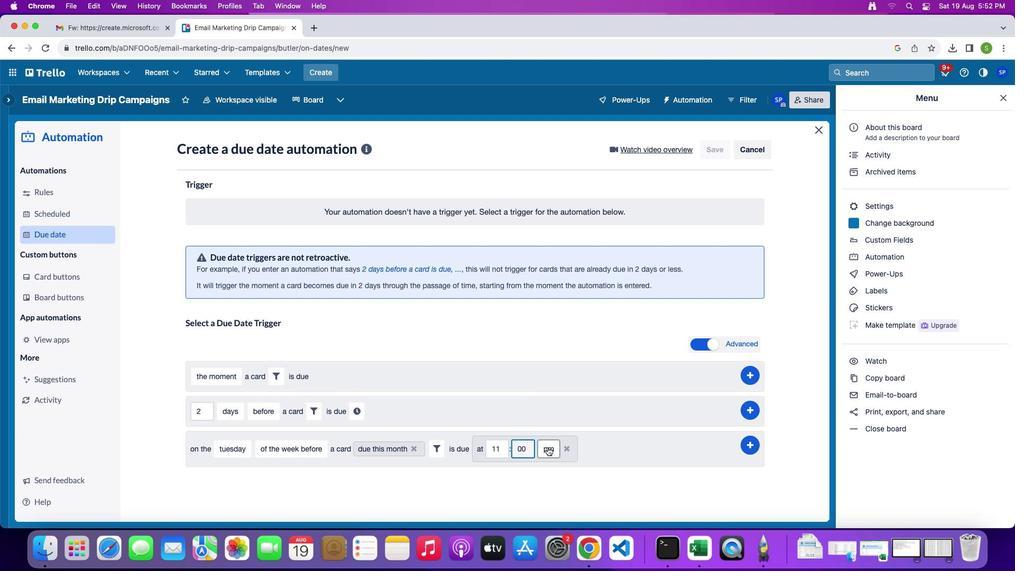
Action: Mouse pressed left at (546, 445)
Screenshot: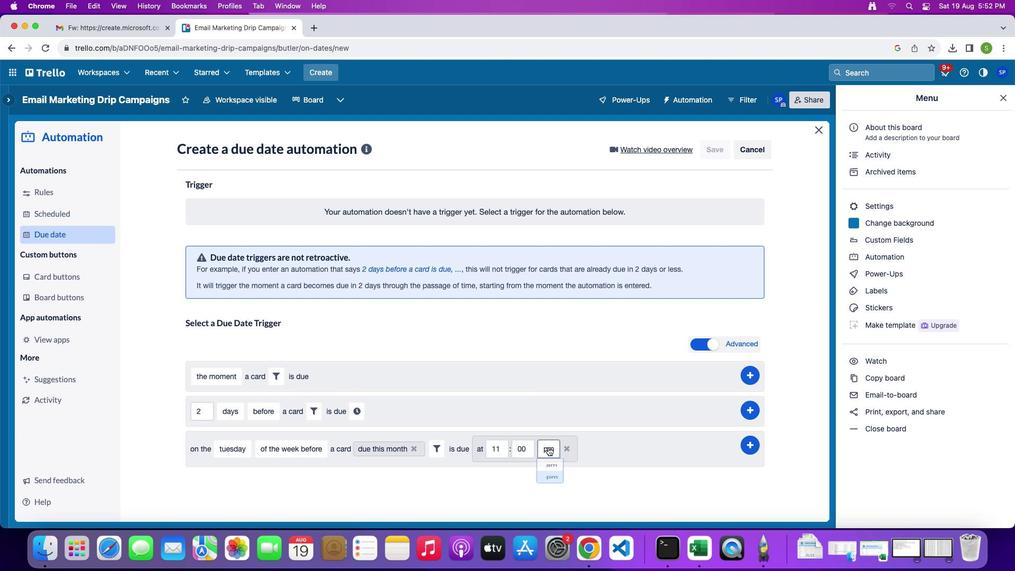 
Action: Mouse moved to (549, 462)
Screenshot: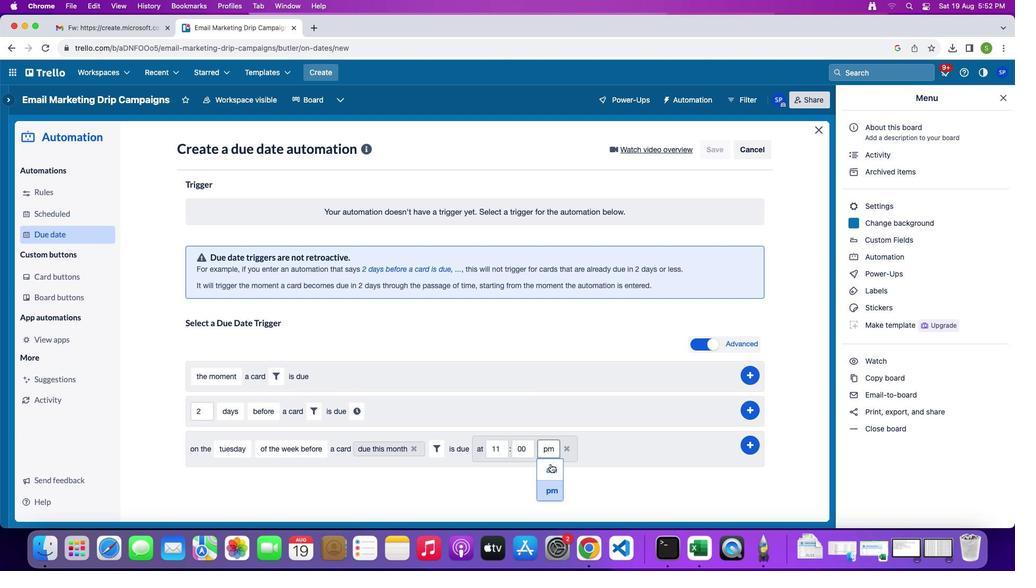 
Action: Mouse pressed left at (549, 462)
Screenshot: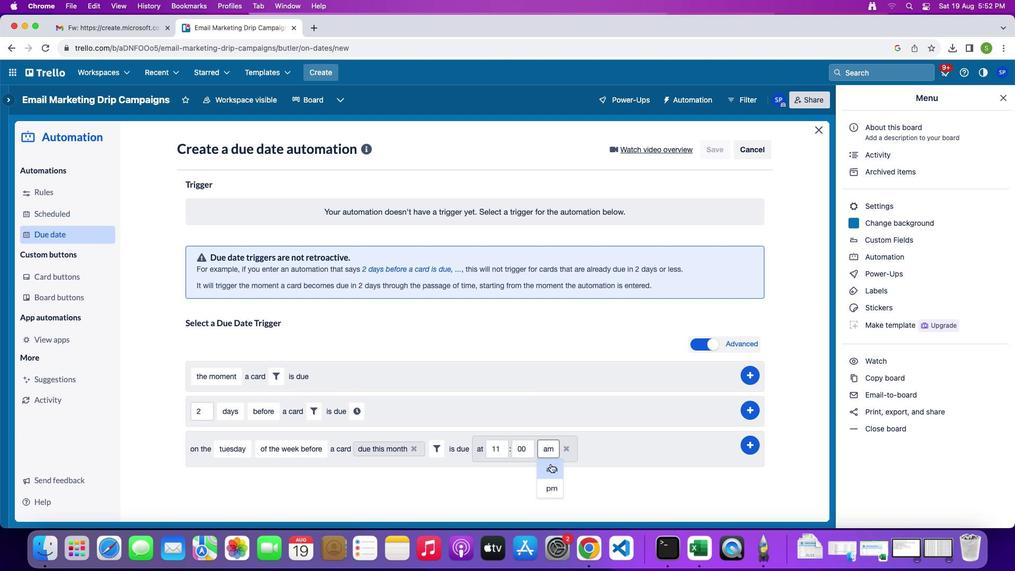 
Action: Mouse moved to (744, 439)
Screenshot: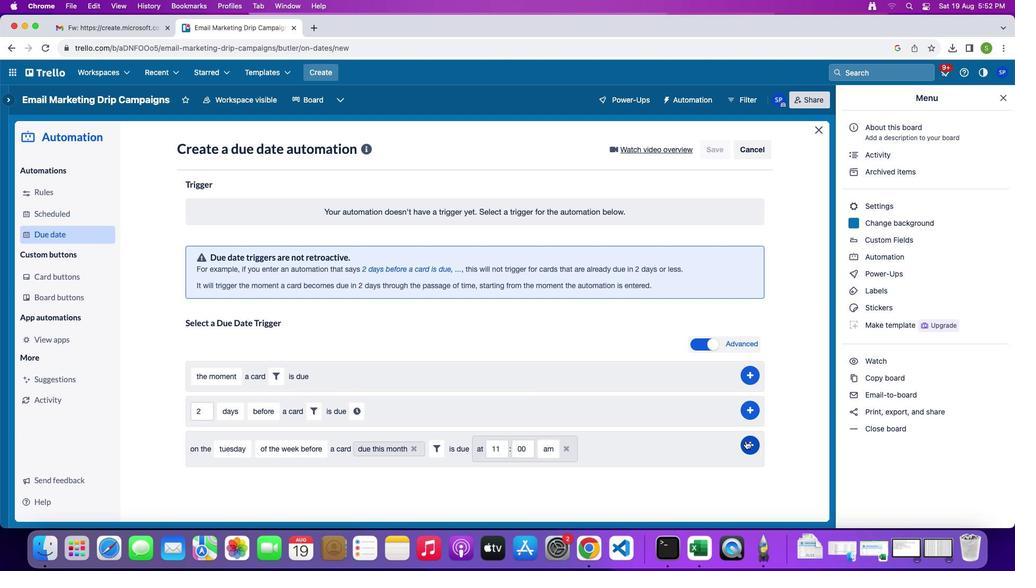 
Action: Mouse pressed left at (744, 439)
Screenshot: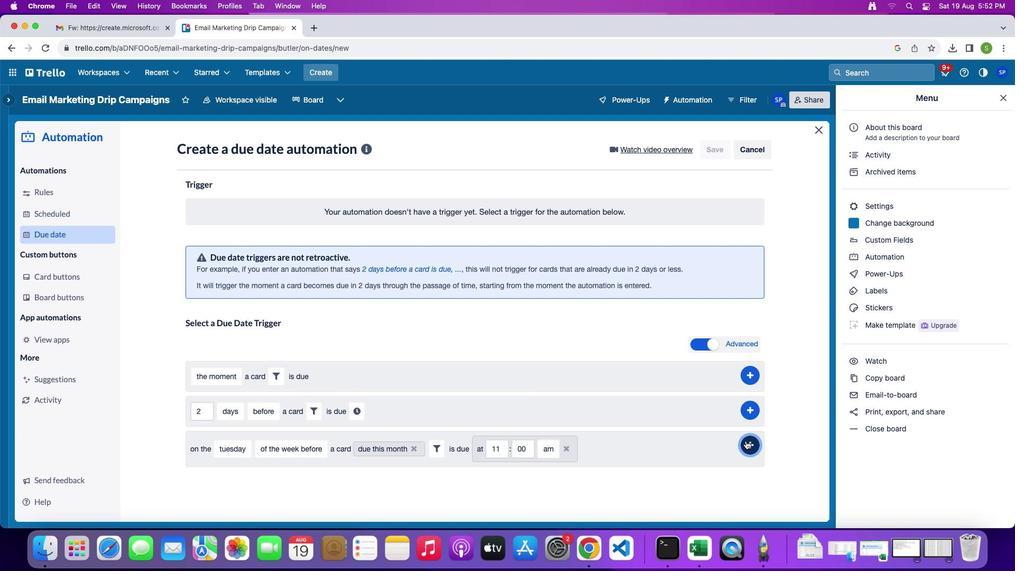 
Action: Mouse moved to (790, 397)
Screenshot: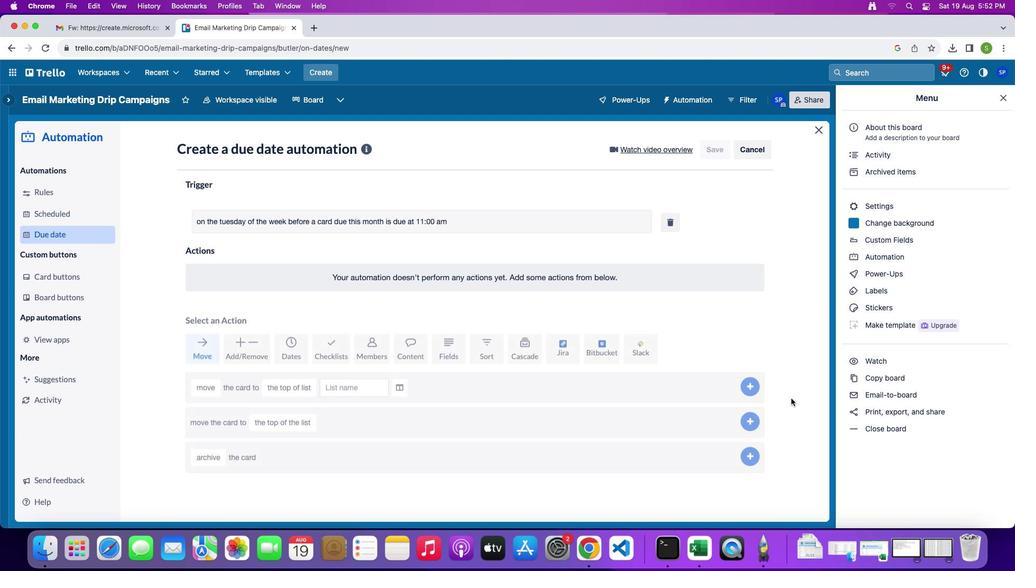 
